 Task: Open a blank sheet, save the file as quality.html Insert a table '2 by 3' In first column, add headers, 'City, Population'. Under first header add  London, Tokyo. Under second header add  9 Million, 37 Million. Change table style to  Orange
Action: Mouse moved to (218, 155)
Screenshot: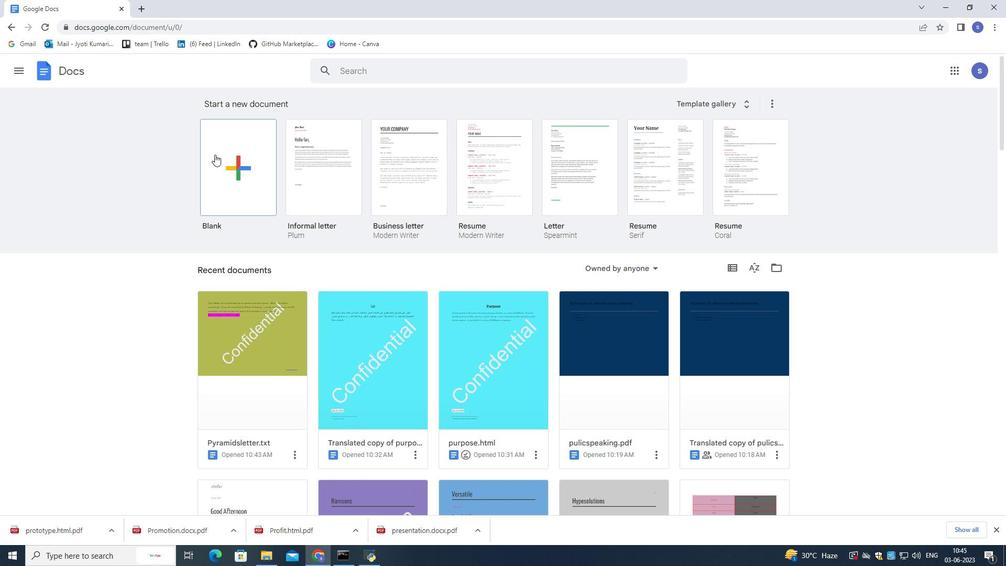 
Action: Mouse pressed left at (218, 155)
Screenshot: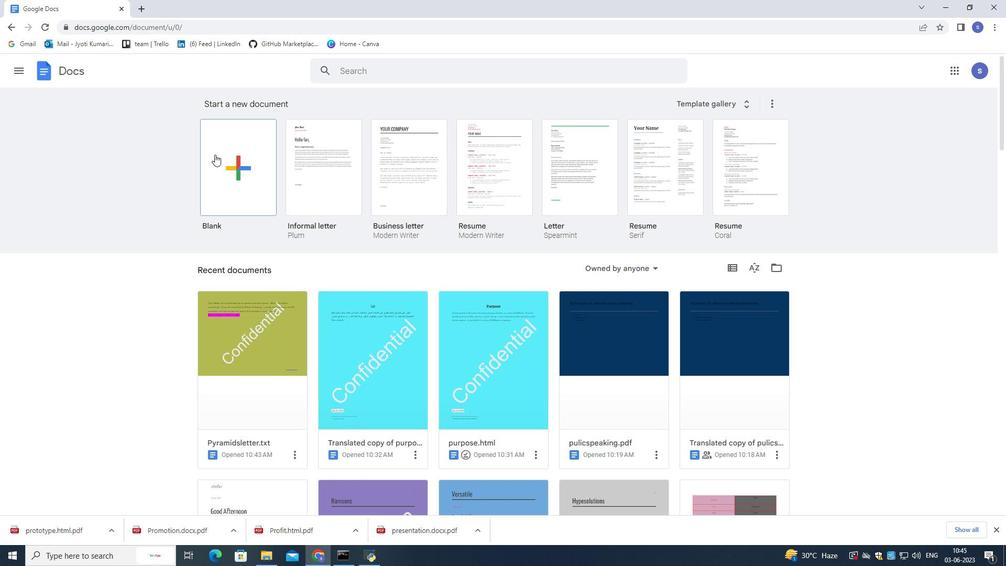 
Action: Mouse moved to (219, 156)
Screenshot: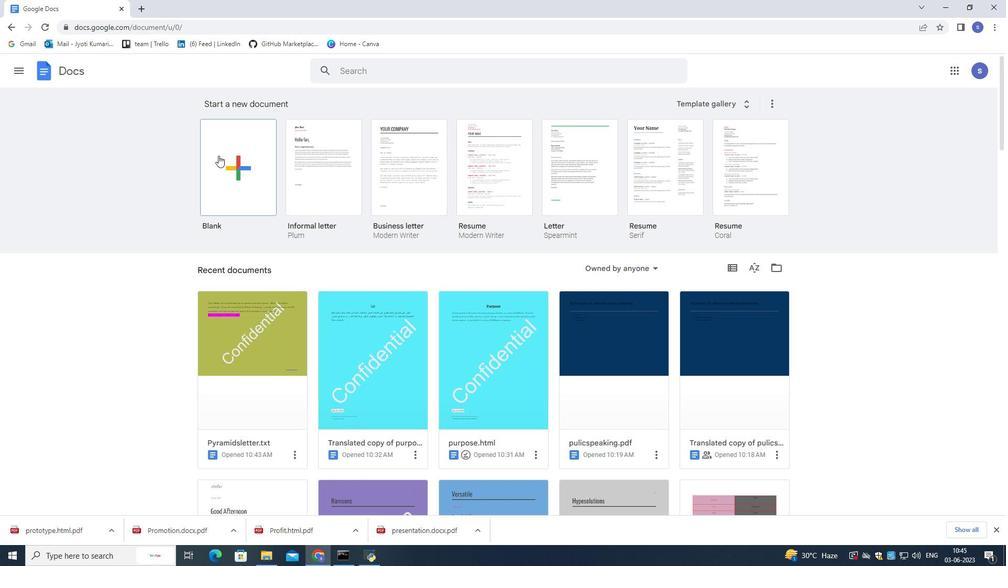 
Action: Mouse pressed left at (219, 156)
Screenshot: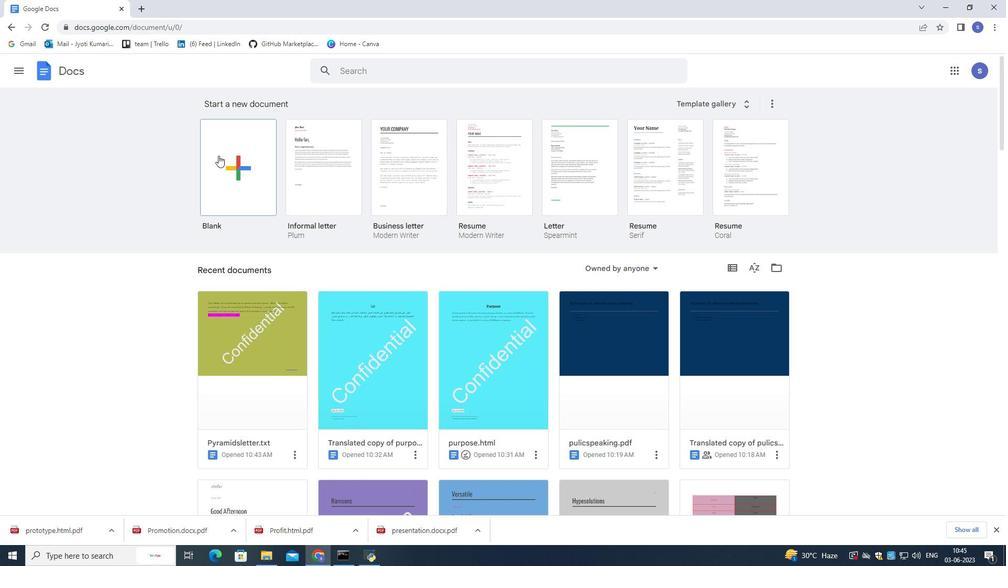 
Action: Mouse moved to (112, 65)
Screenshot: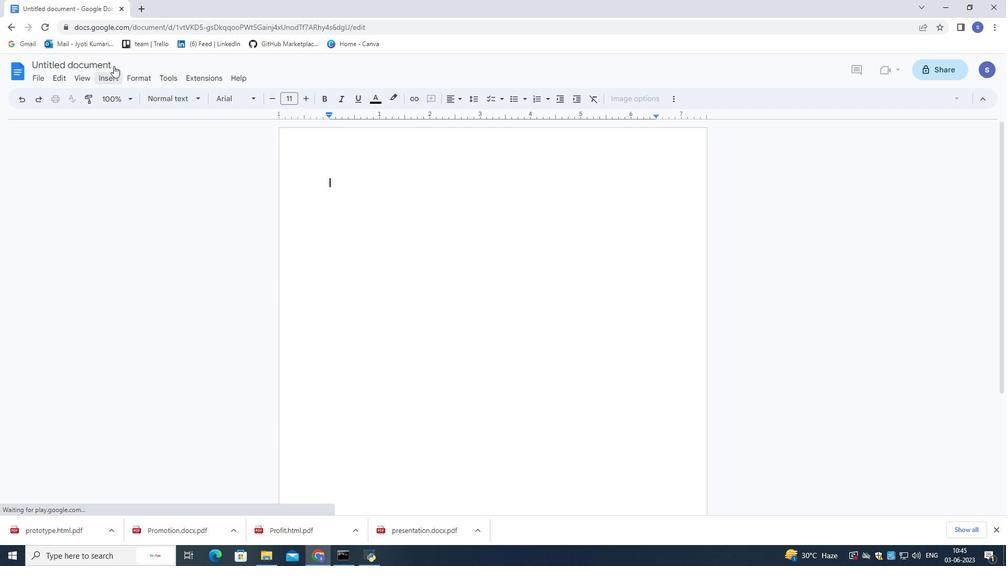 
Action: Mouse pressed left at (112, 65)
Screenshot: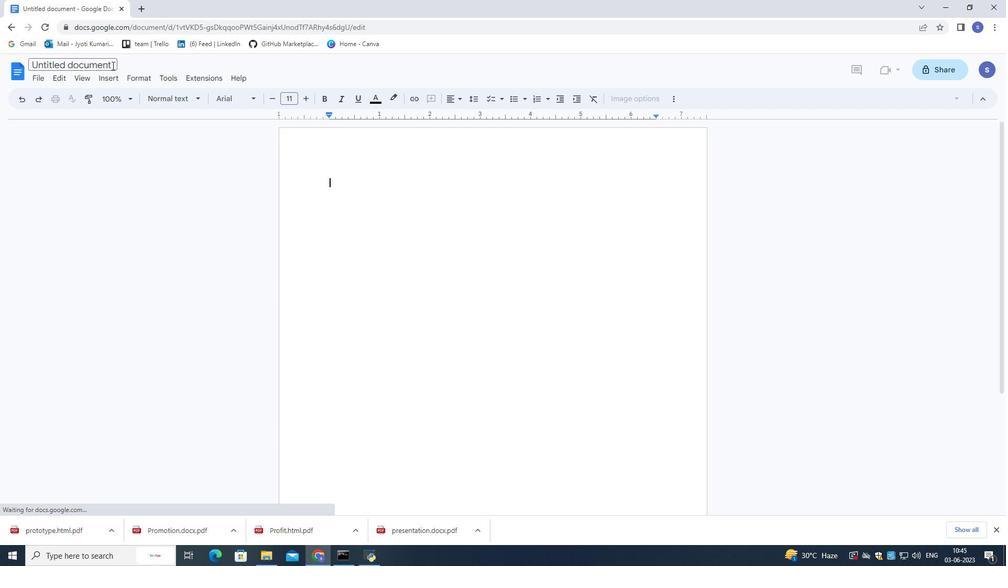 
Action: Mouse moved to (111, 65)
Screenshot: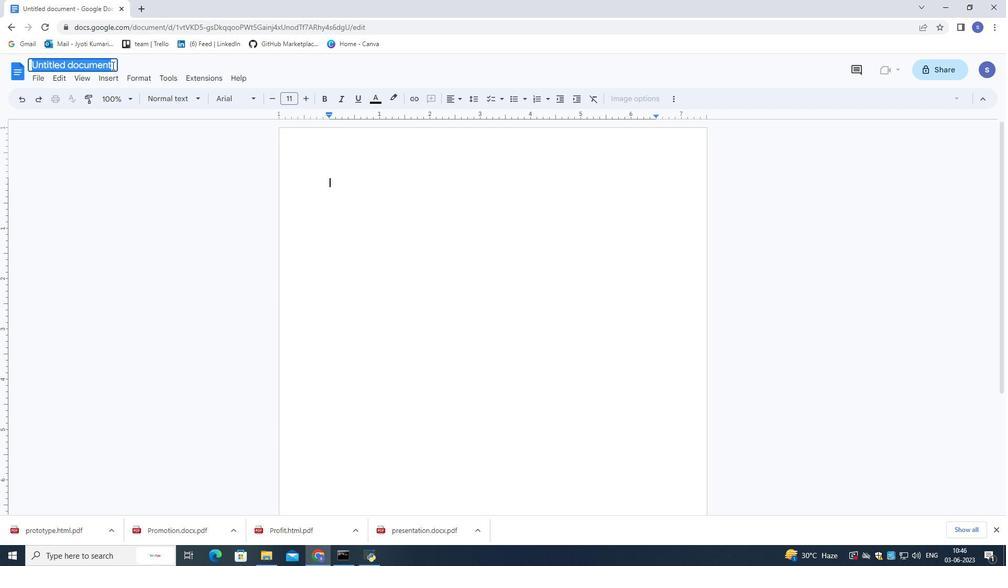 
Action: Key pressed <Key.shift>Quantity.html<Key.enter>
Screenshot: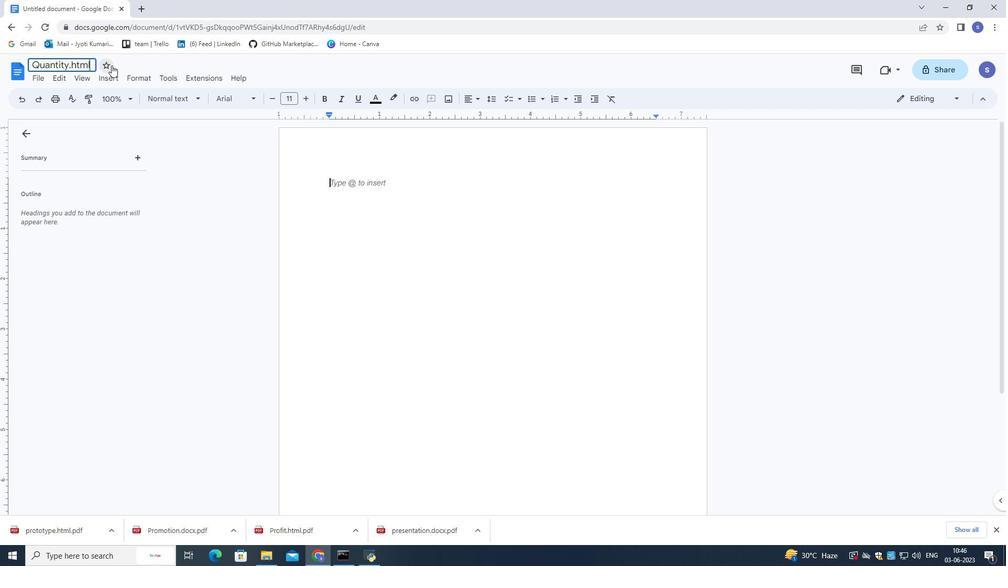 
Action: Mouse moved to (116, 78)
Screenshot: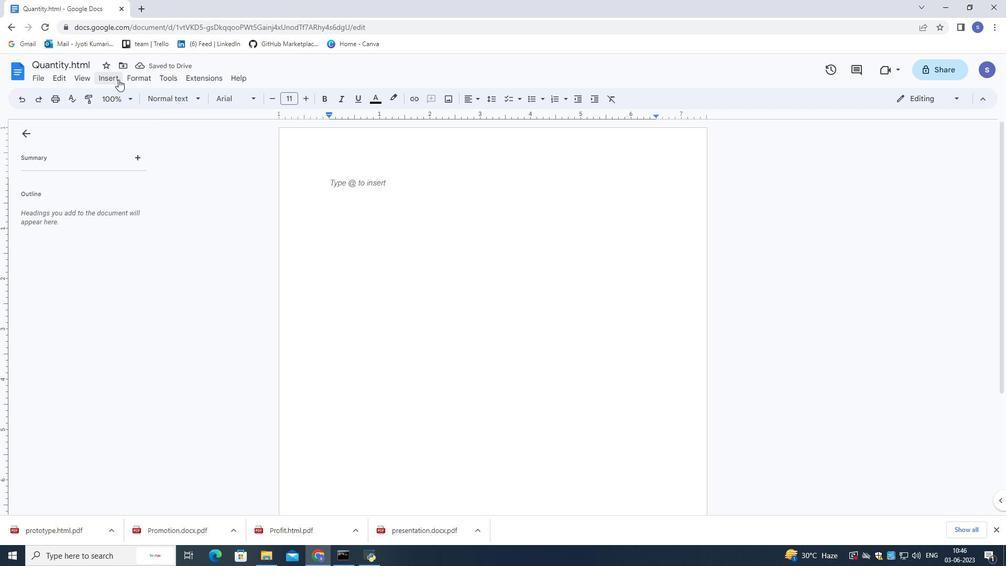 
Action: Mouse pressed left at (116, 78)
Screenshot: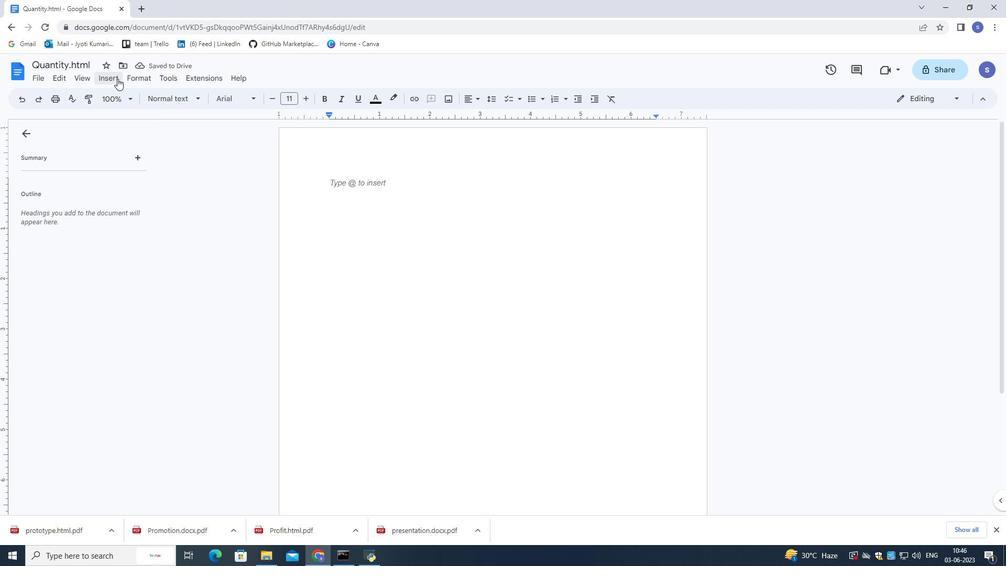 
Action: Mouse moved to (279, 161)
Screenshot: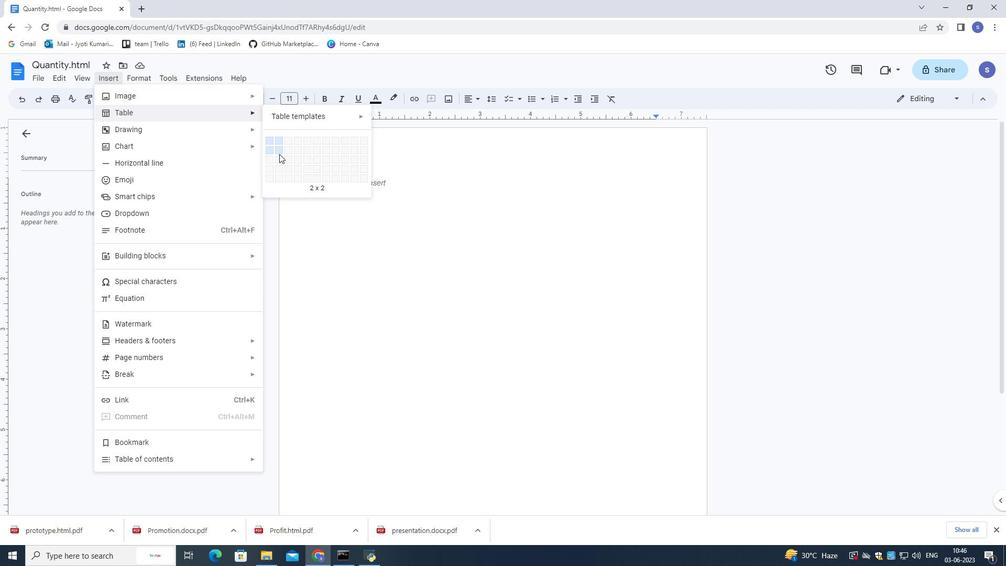 
Action: Mouse pressed left at (279, 161)
Screenshot: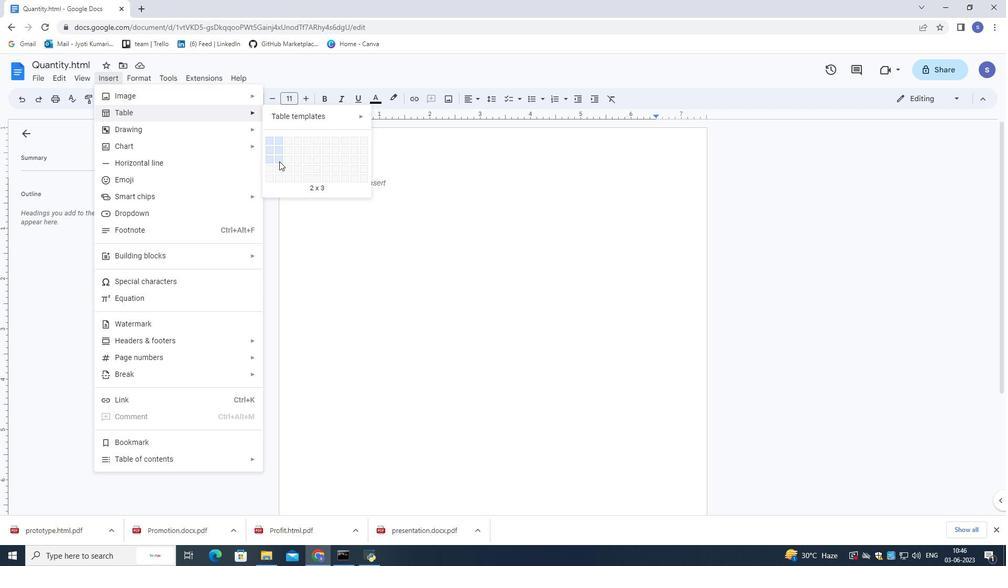 
Action: Mouse moved to (410, 206)
Screenshot: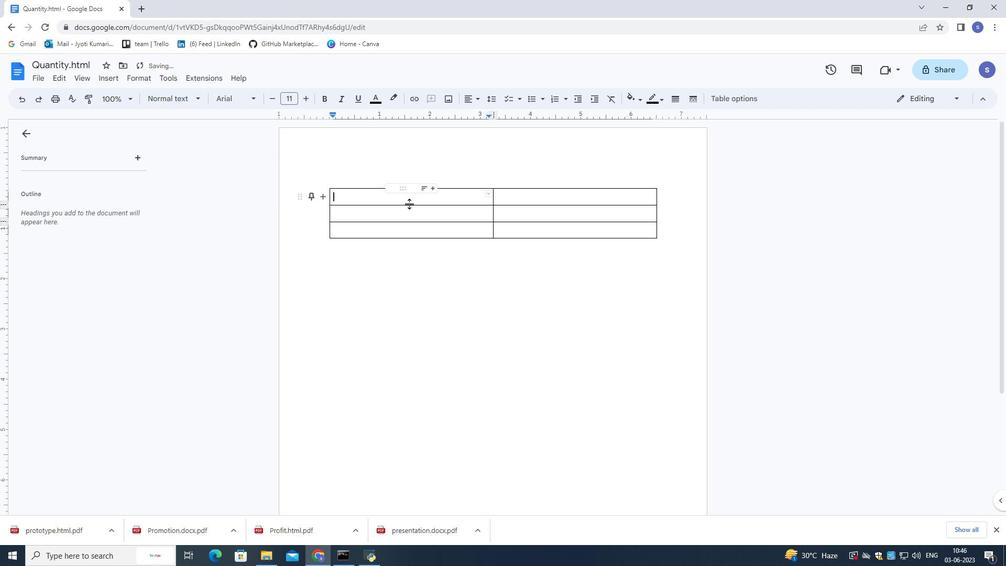 
Action: Mouse pressed left at (410, 206)
Screenshot: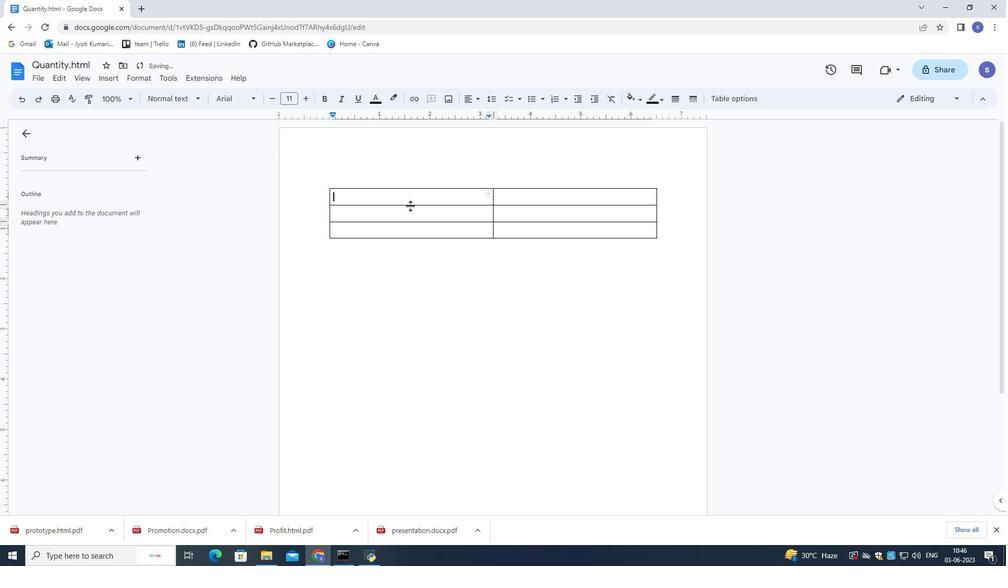 
Action: Mouse moved to (416, 229)
Screenshot: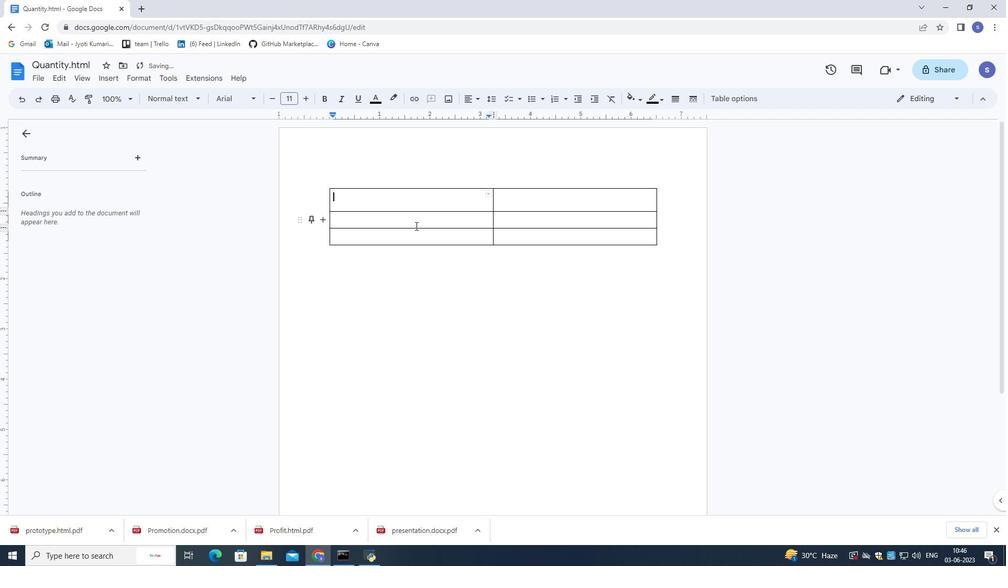
Action: Mouse pressed left at (416, 229)
Screenshot: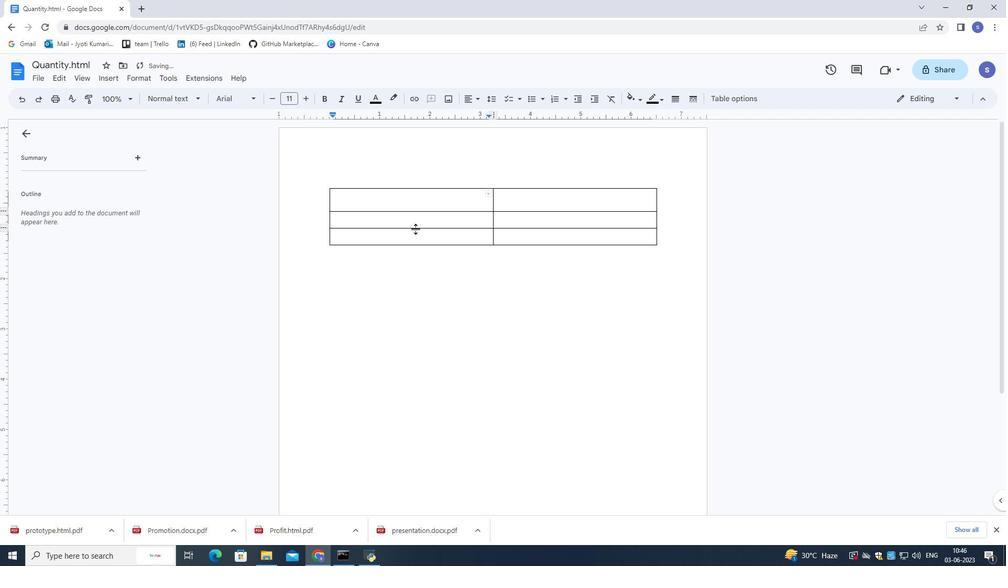 
Action: Mouse moved to (414, 211)
Screenshot: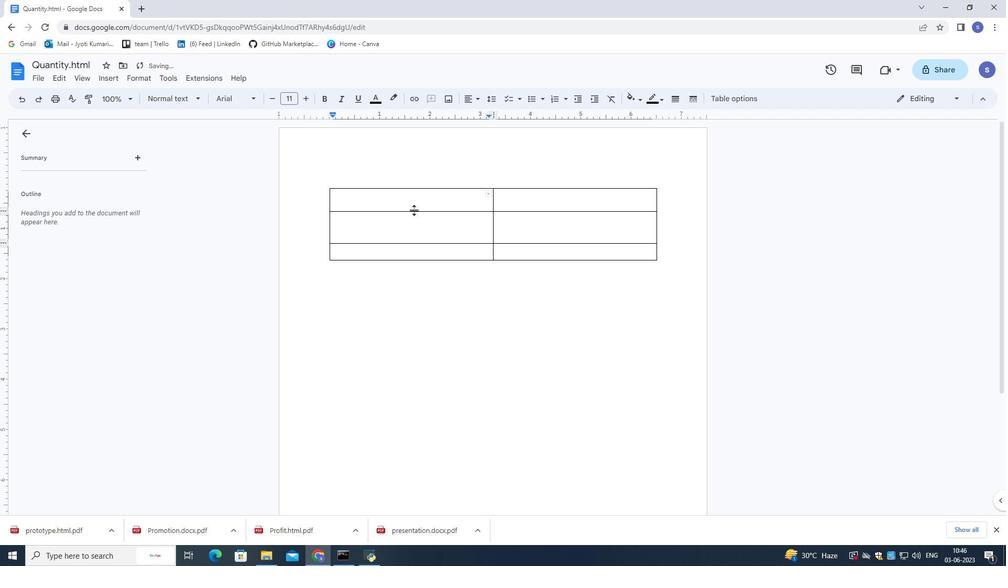 
Action: Mouse pressed left at (414, 211)
Screenshot: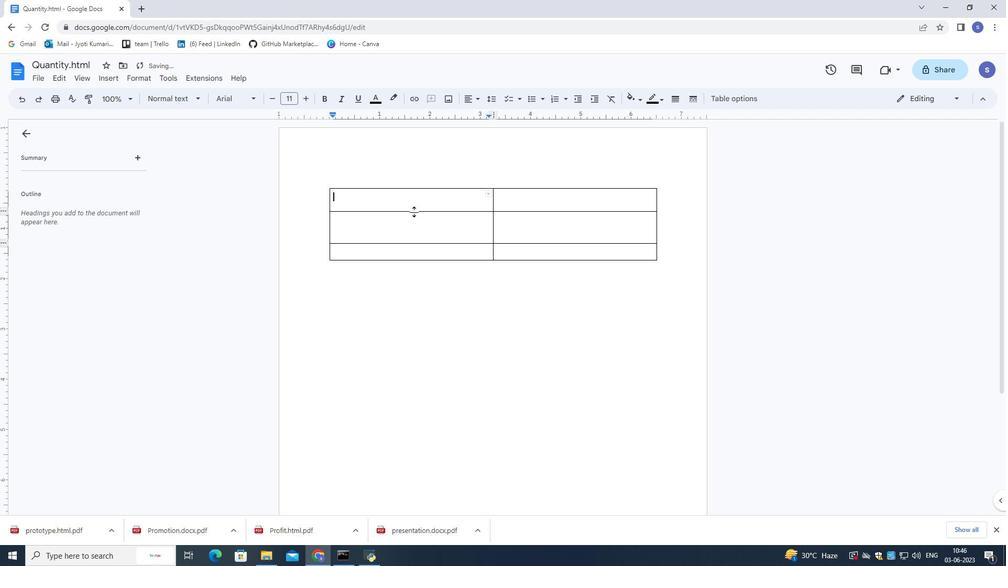 
Action: Mouse moved to (417, 268)
Screenshot: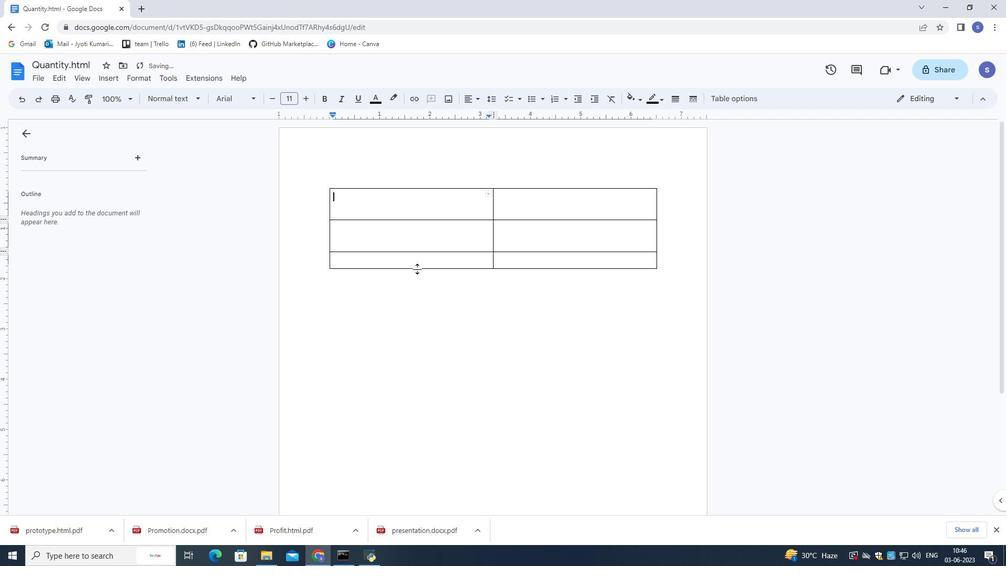 
Action: Mouse pressed left at (417, 268)
Screenshot: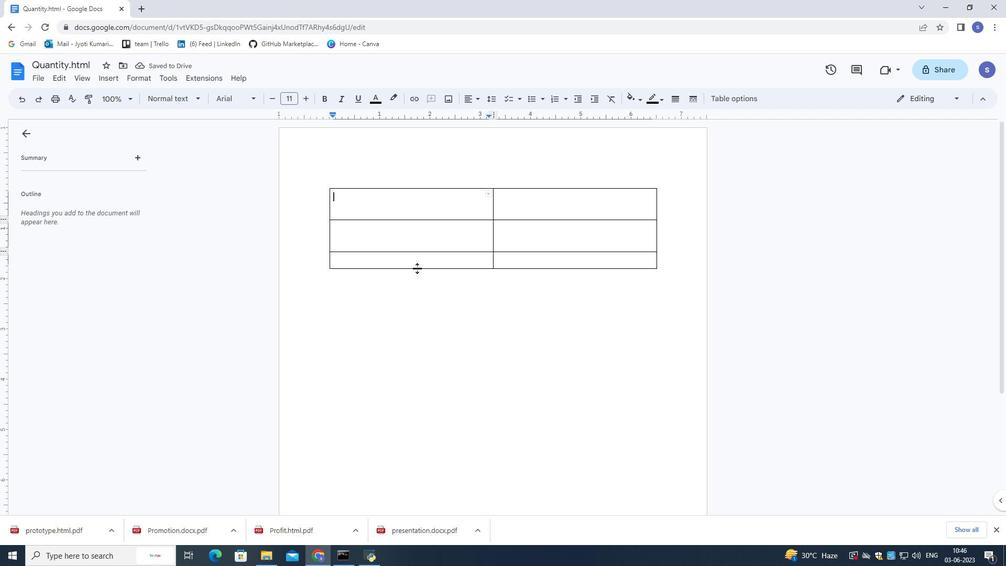 
Action: Mouse moved to (419, 203)
Screenshot: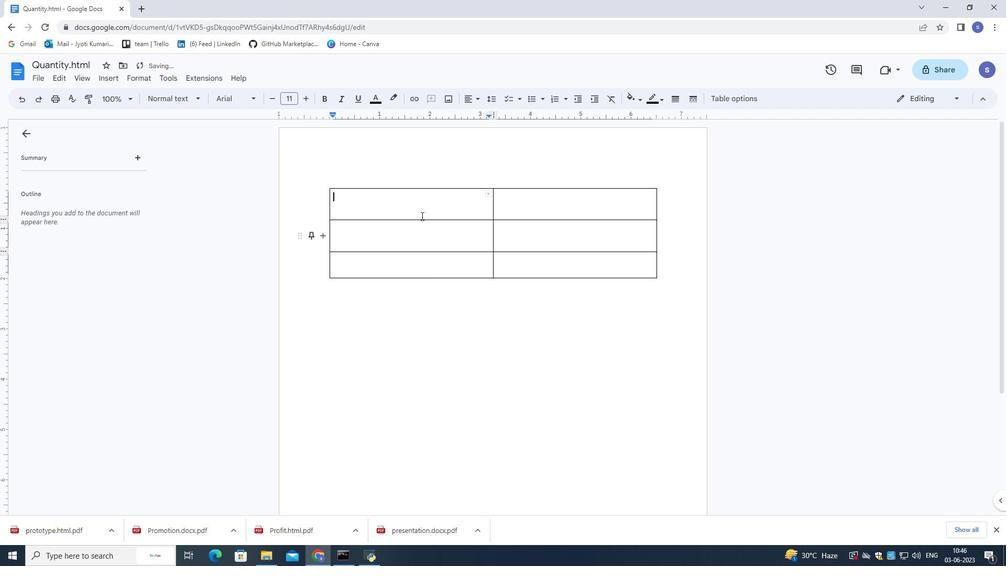 
Action: Mouse pressed left at (419, 203)
Screenshot: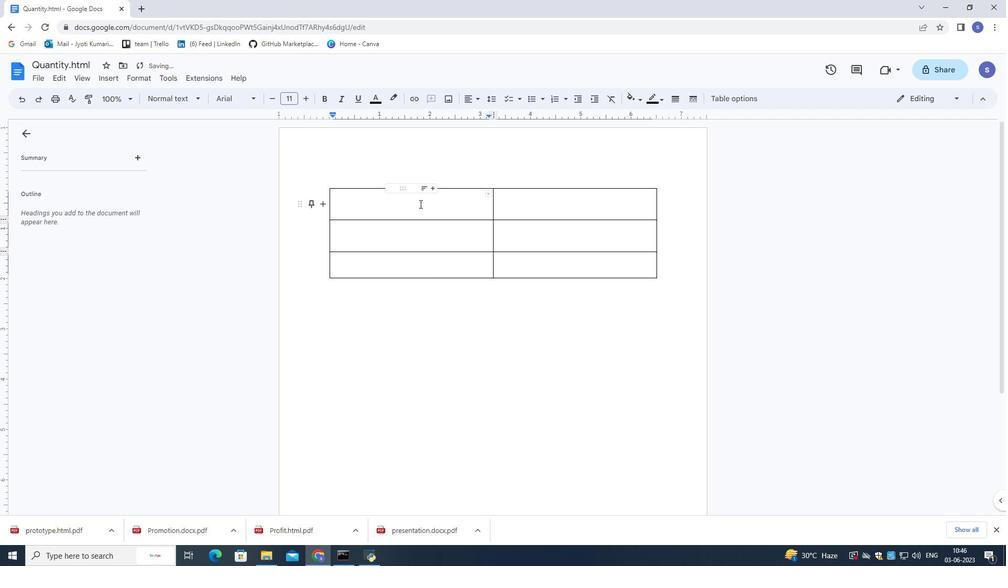 
Action: Key pressed <Key.shift>City<Key.right><Key.shift>Population<Key.down><Key.left><Key.shift>London<Key.down><Key.shift>Tokyo<Key.right><Key.up><Key.shift>9<Key.space><Key.shift>Mik<Key.backspace>llion<Key.down>37<Key.space><Key.shift>Million
Screenshot: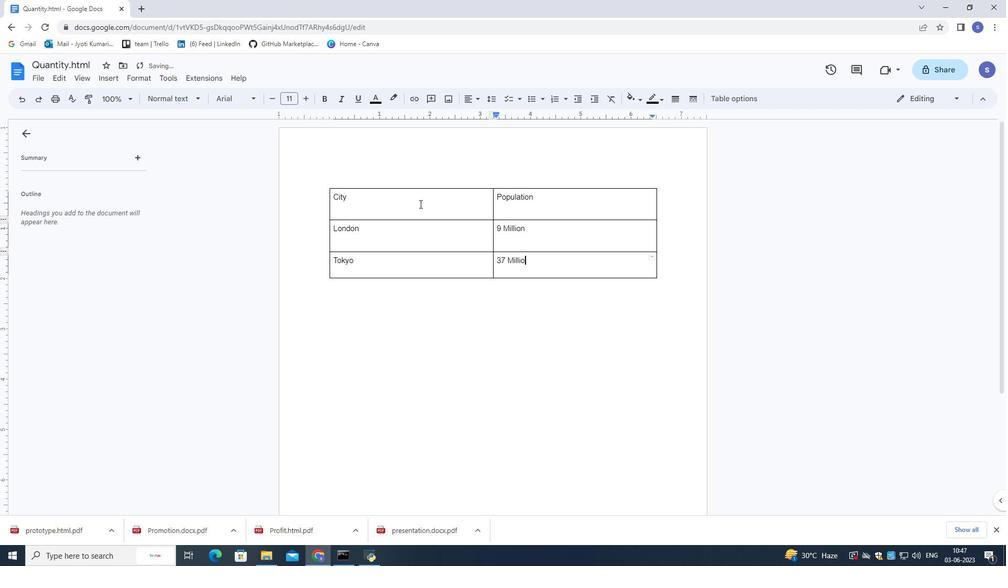 
Action: Mouse moved to (442, 342)
Screenshot: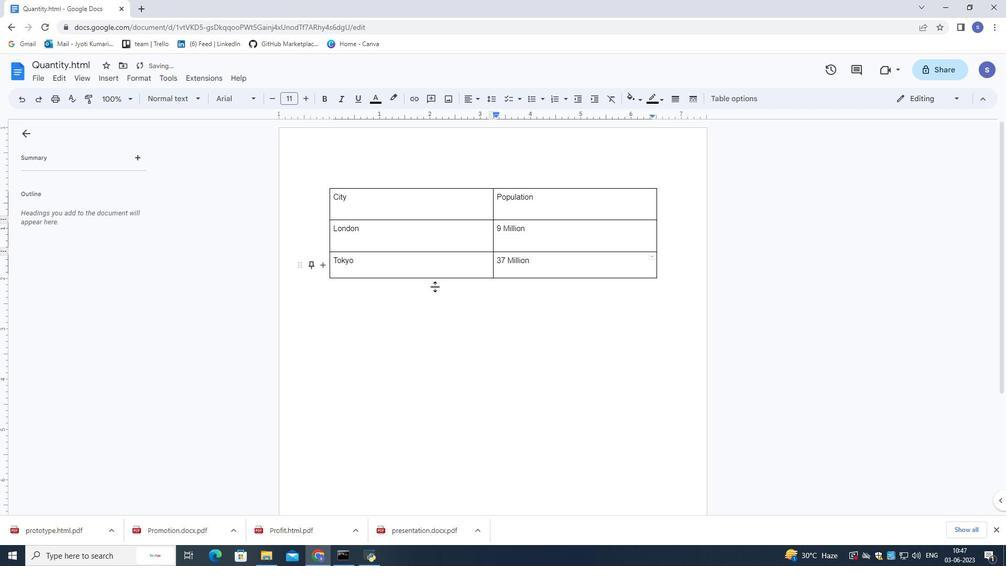 
Action: Mouse pressed left at (442, 342)
Screenshot: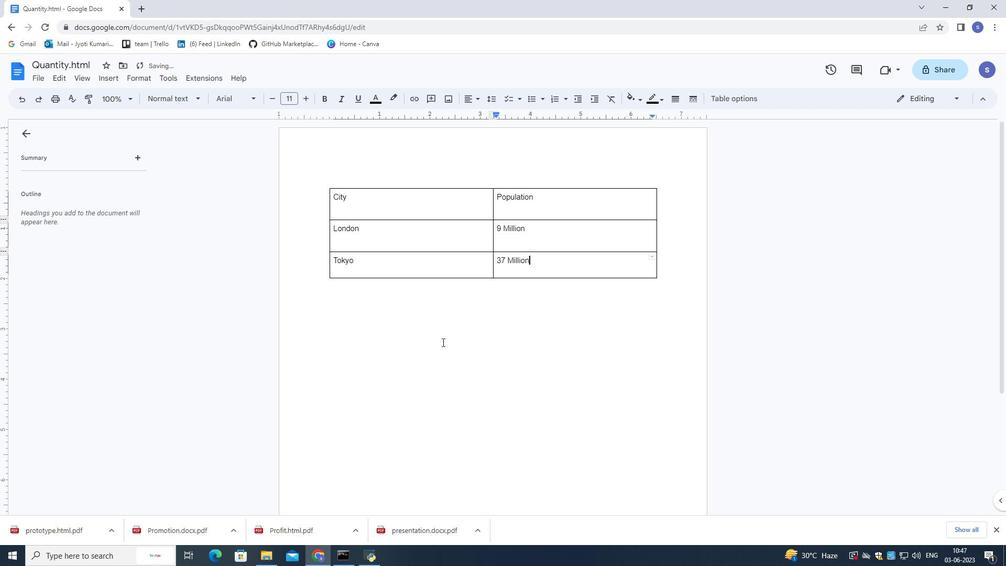 
Action: Mouse moved to (588, 273)
Screenshot: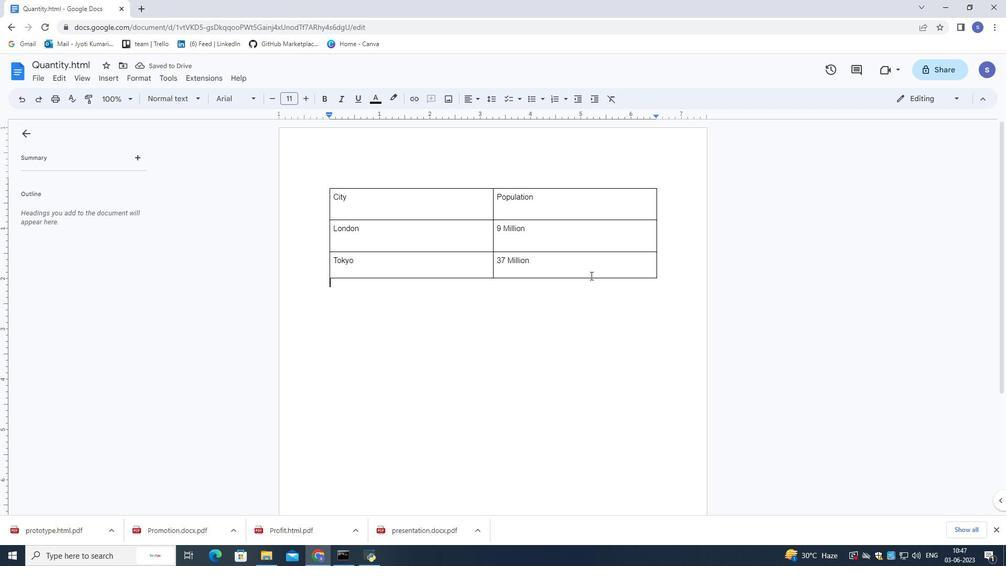 
Action: Mouse pressed left at (588, 273)
Screenshot: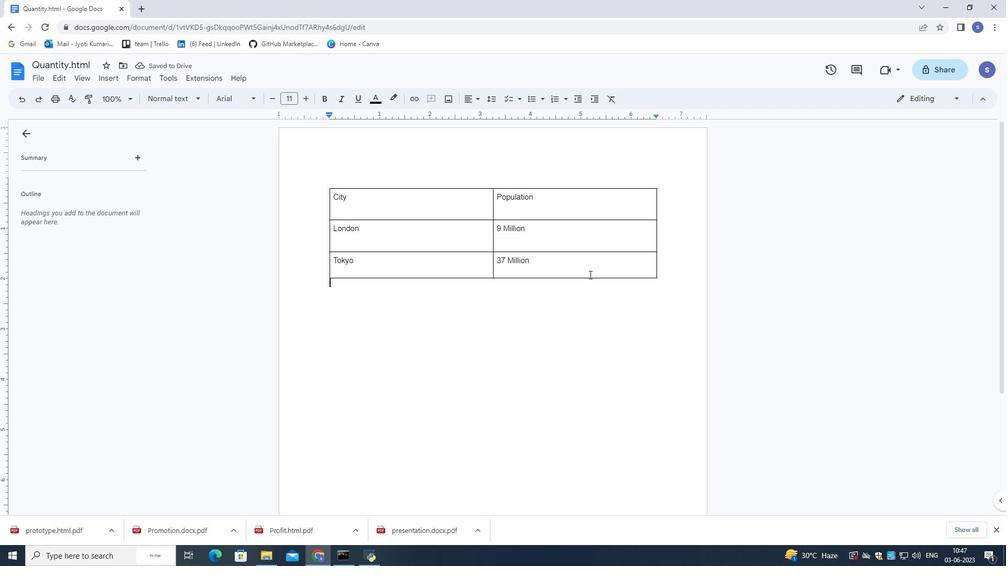 
Action: Mouse moved to (651, 257)
Screenshot: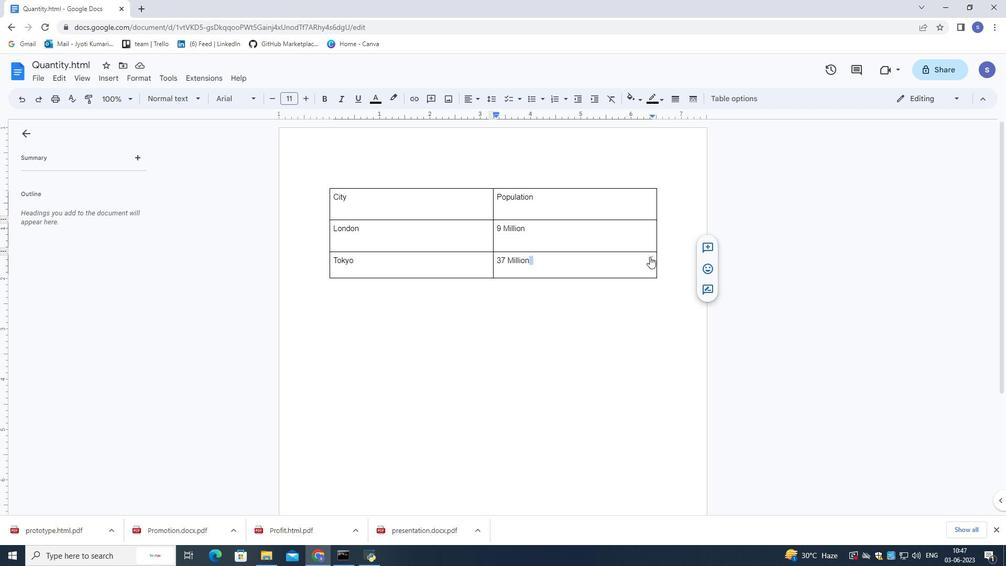 
Action: Mouse pressed left at (651, 257)
Screenshot: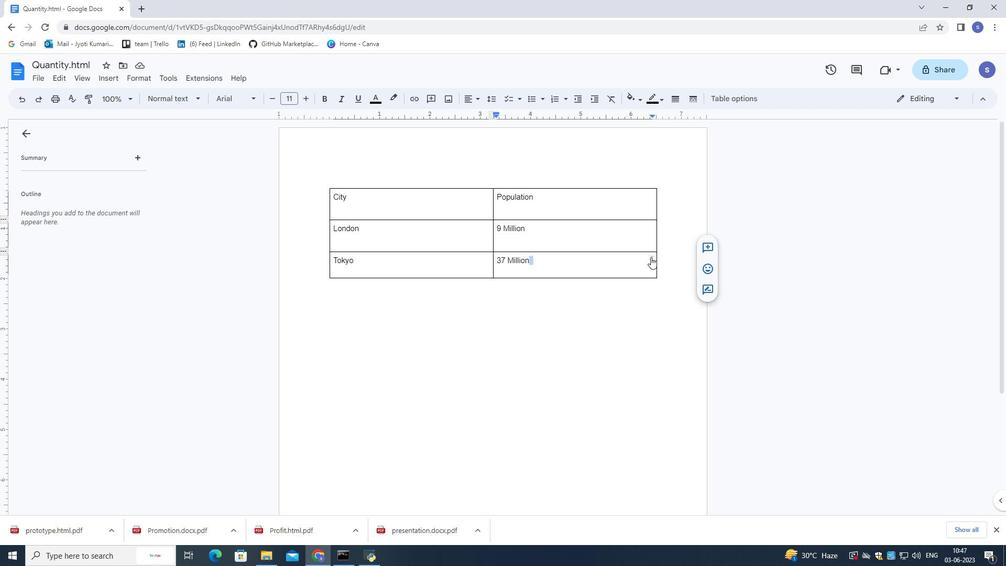 
Action: Mouse moved to (643, 294)
Screenshot: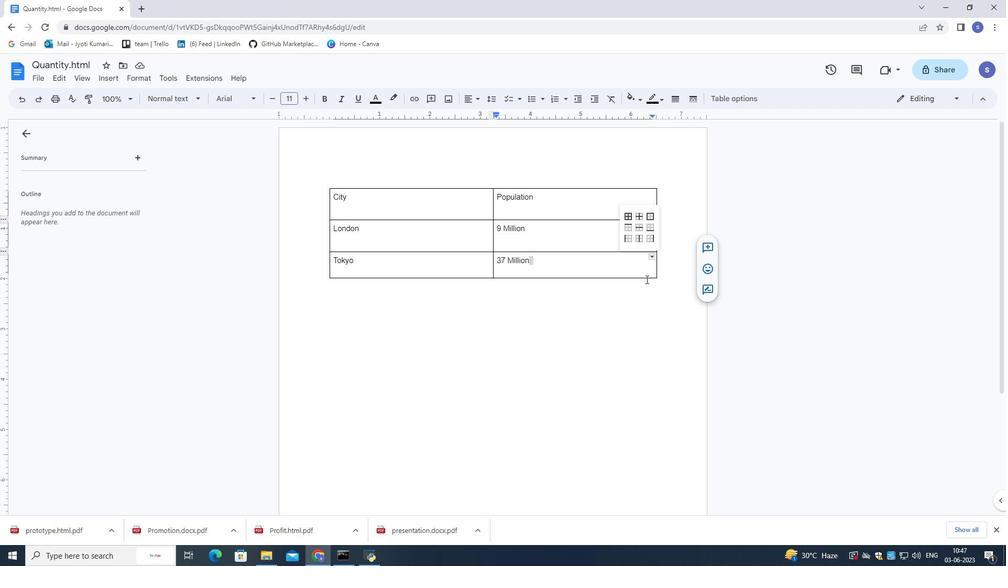 
Action: Mouse pressed left at (643, 294)
Screenshot: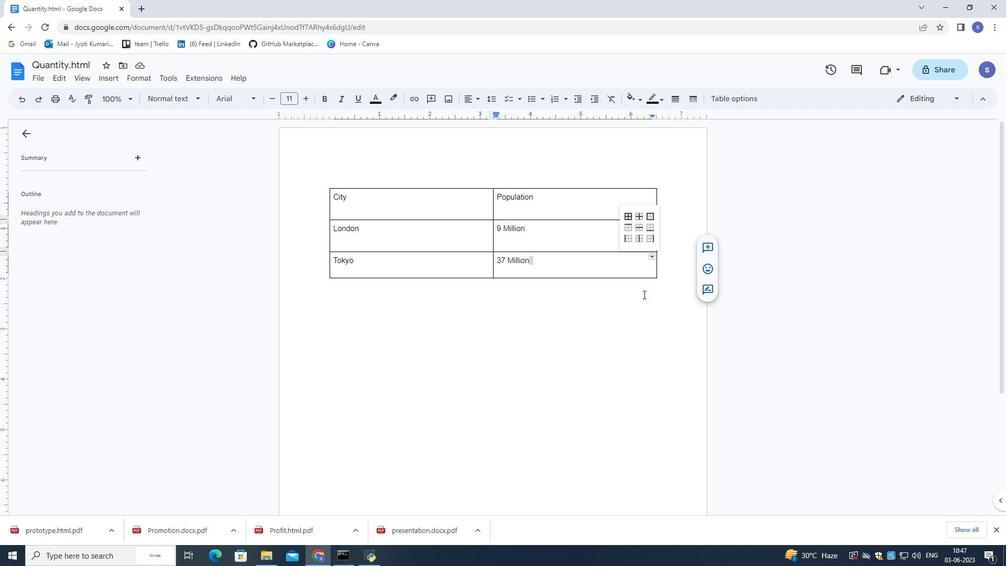 
Action: Mouse moved to (610, 274)
Screenshot: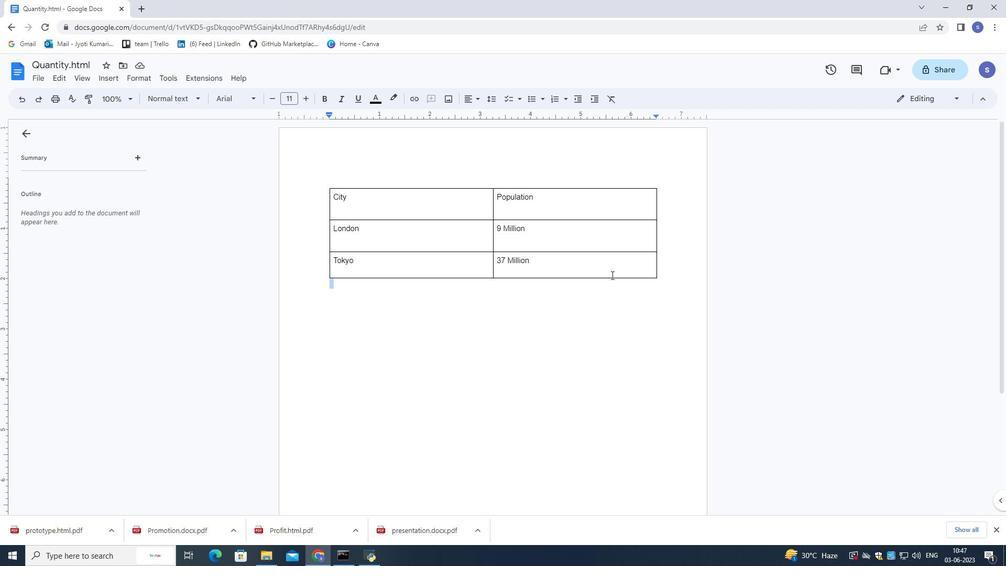 
Action: Mouse pressed left at (610, 274)
Screenshot: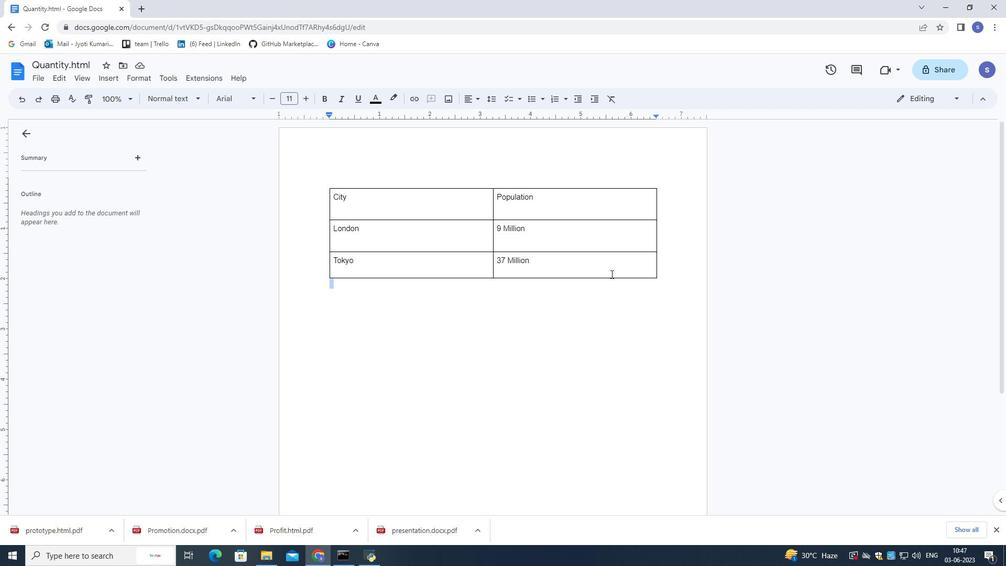 
Action: Mouse moved to (614, 102)
Screenshot: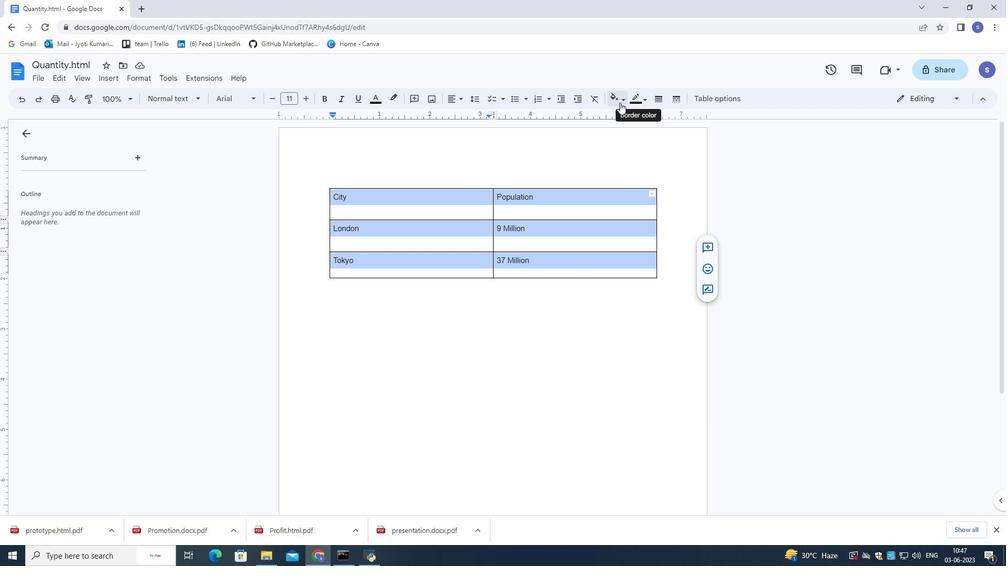 
Action: Mouse pressed left at (614, 102)
Screenshot: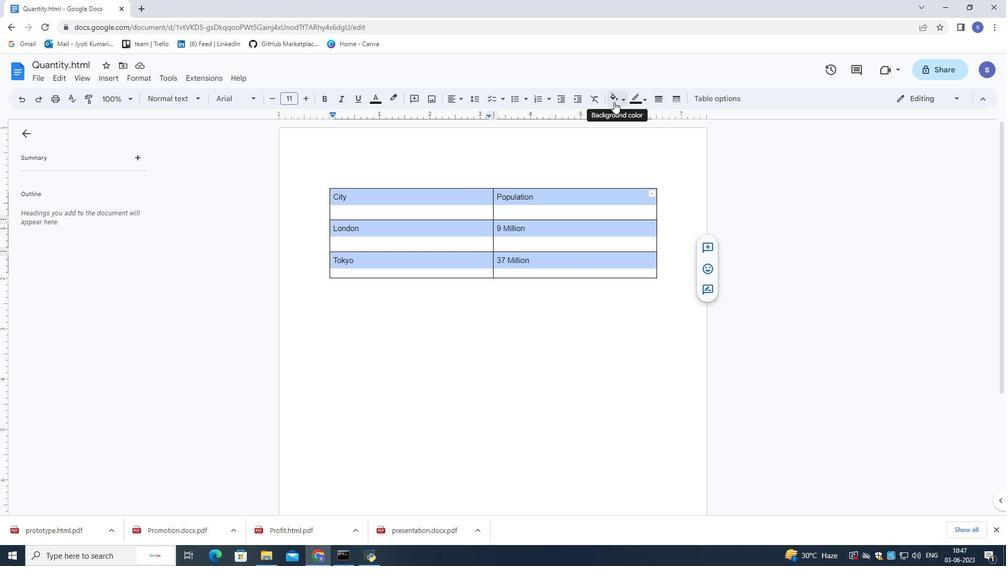 
Action: Mouse moved to (643, 147)
Screenshot: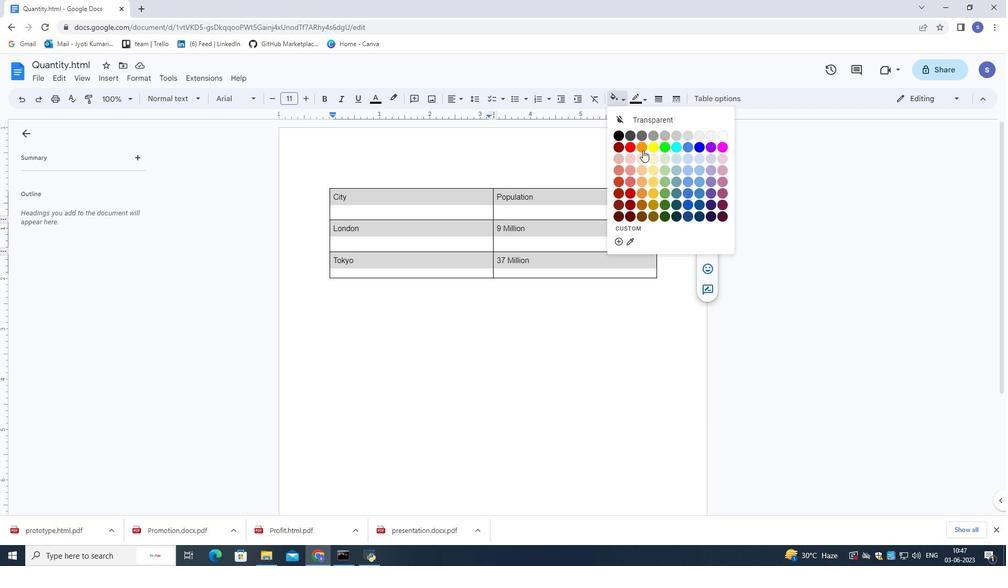 
Action: Mouse pressed left at (643, 147)
Screenshot: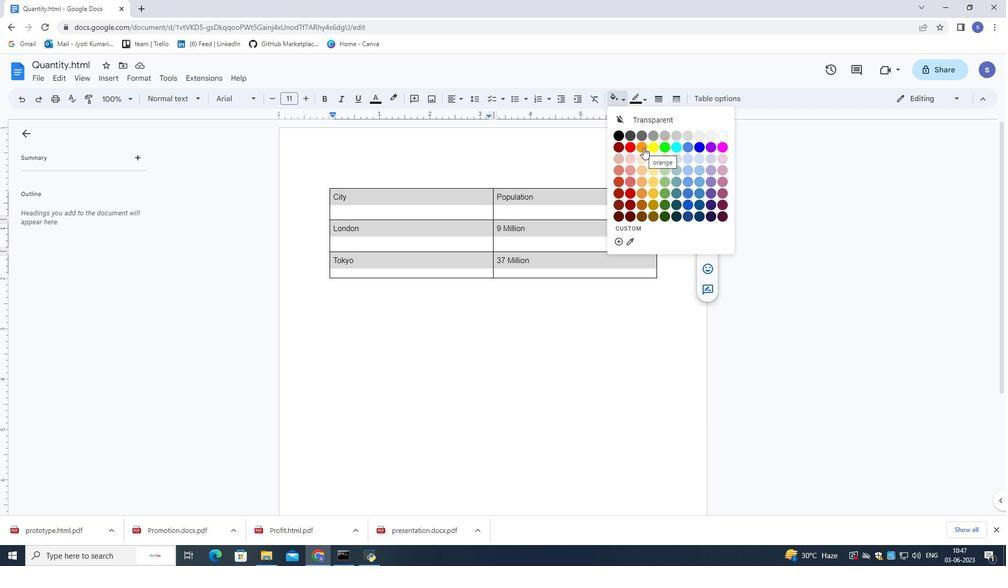 
Action: Mouse moved to (601, 164)
Screenshot: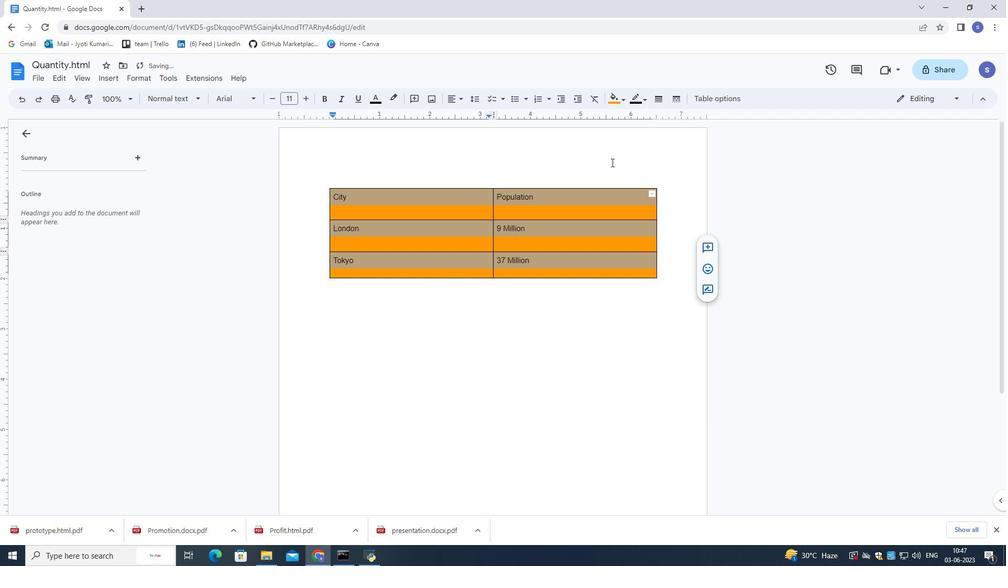 
Action: Mouse pressed left at (601, 164)
Screenshot: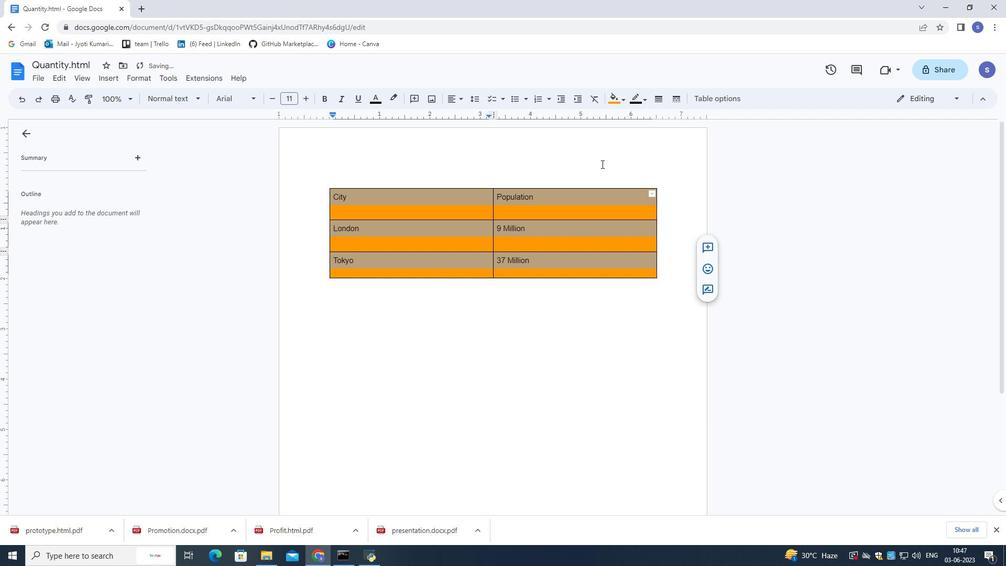
Action: Mouse moved to (551, 301)
Screenshot: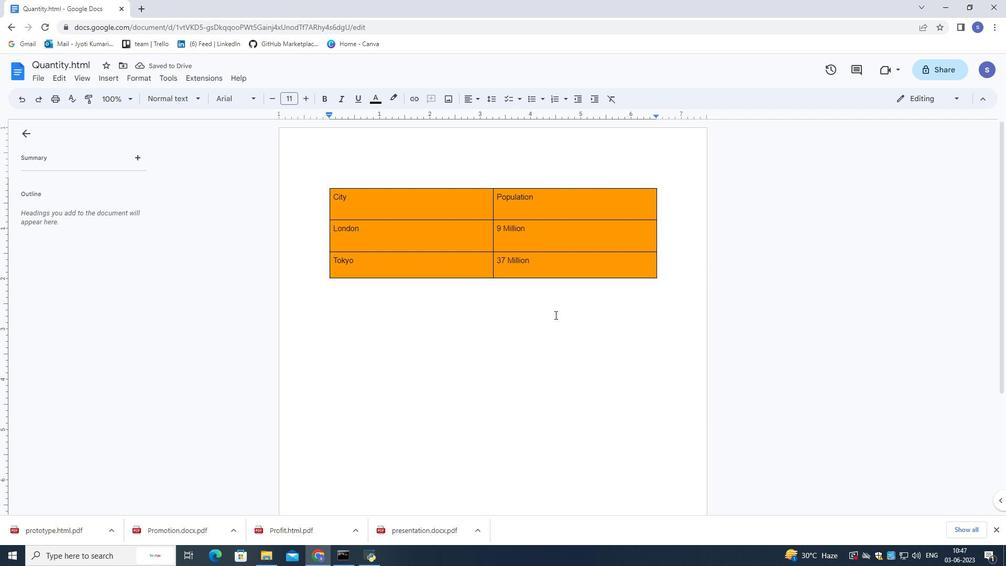 
